 Task: Set the calendar view to 60-minute intervals and select a specific date.
Action: Mouse moved to (17, 69)
Screenshot: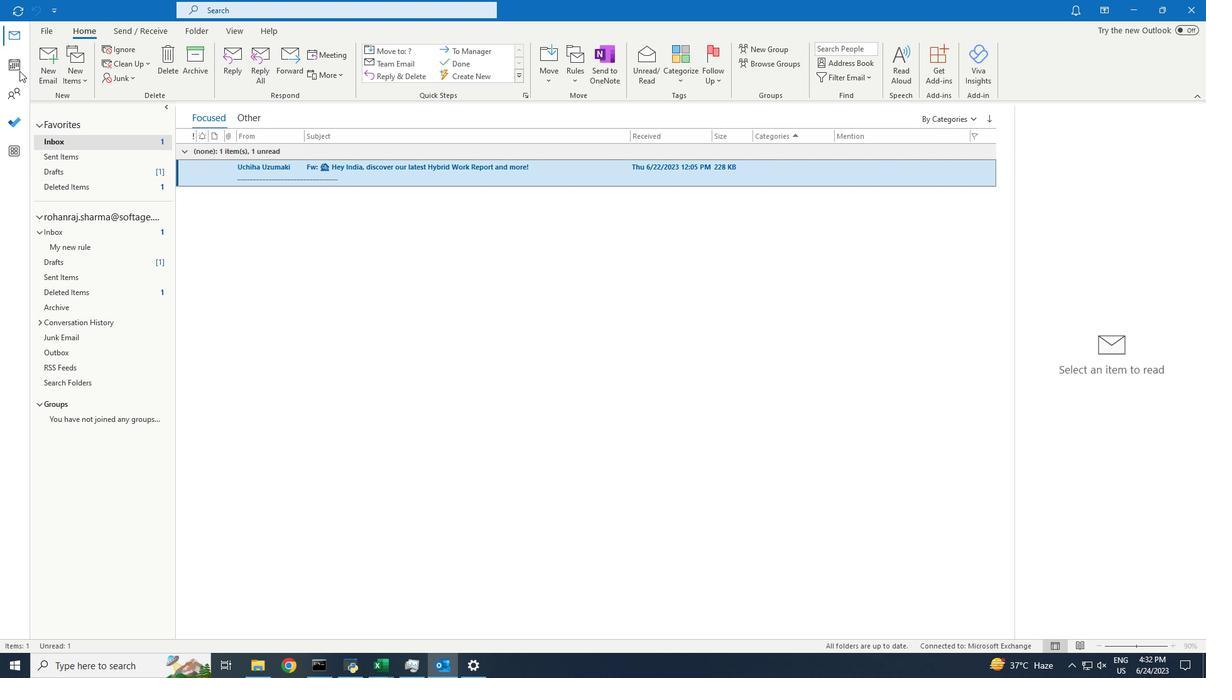 
Action: Mouse pressed left at (17, 69)
Screenshot: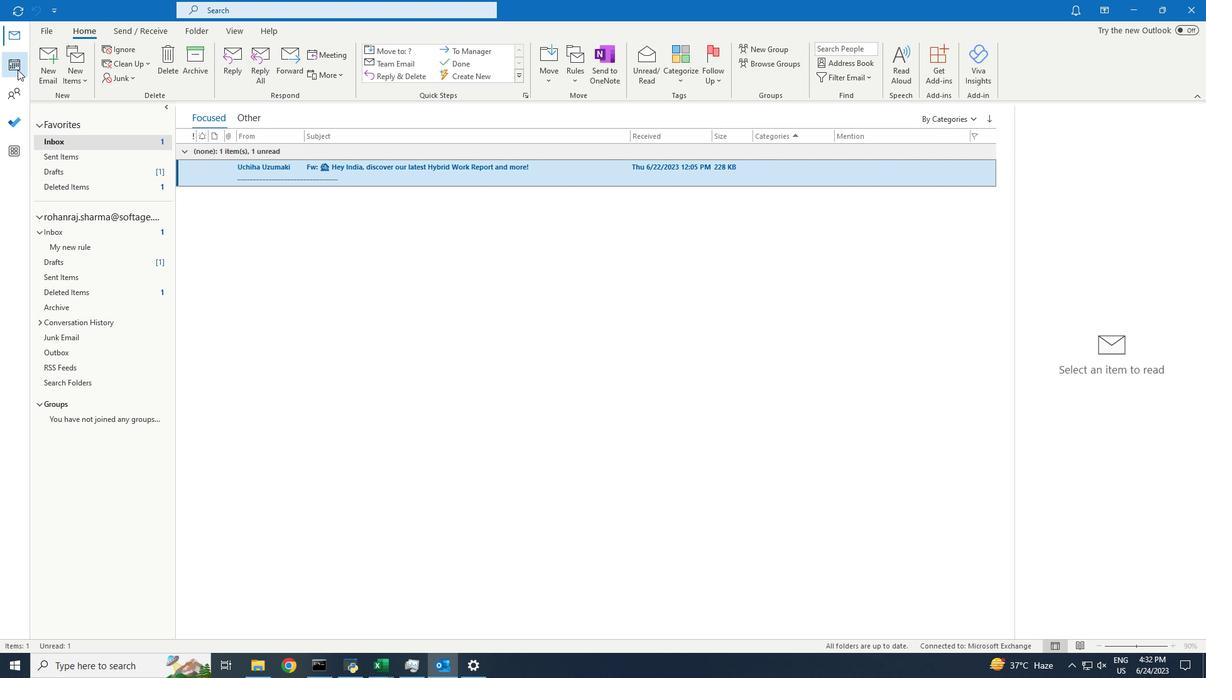 
Action: Mouse moved to (230, 33)
Screenshot: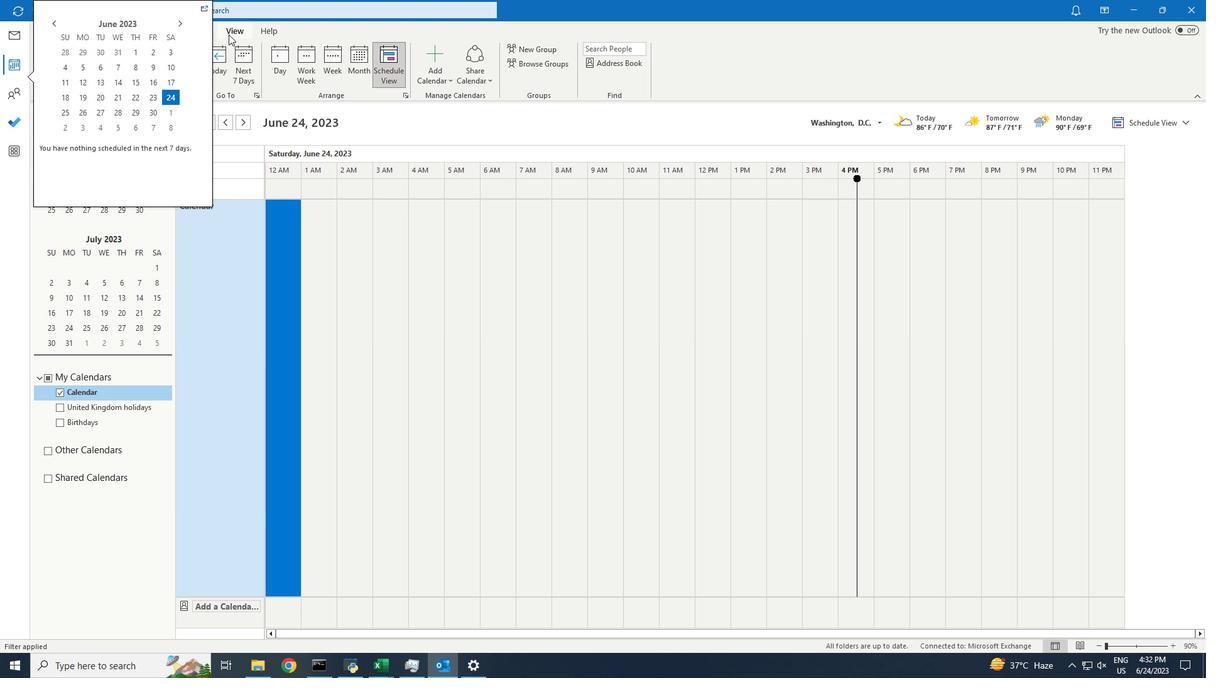 
Action: Mouse pressed left at (230, 33)
Screenshot: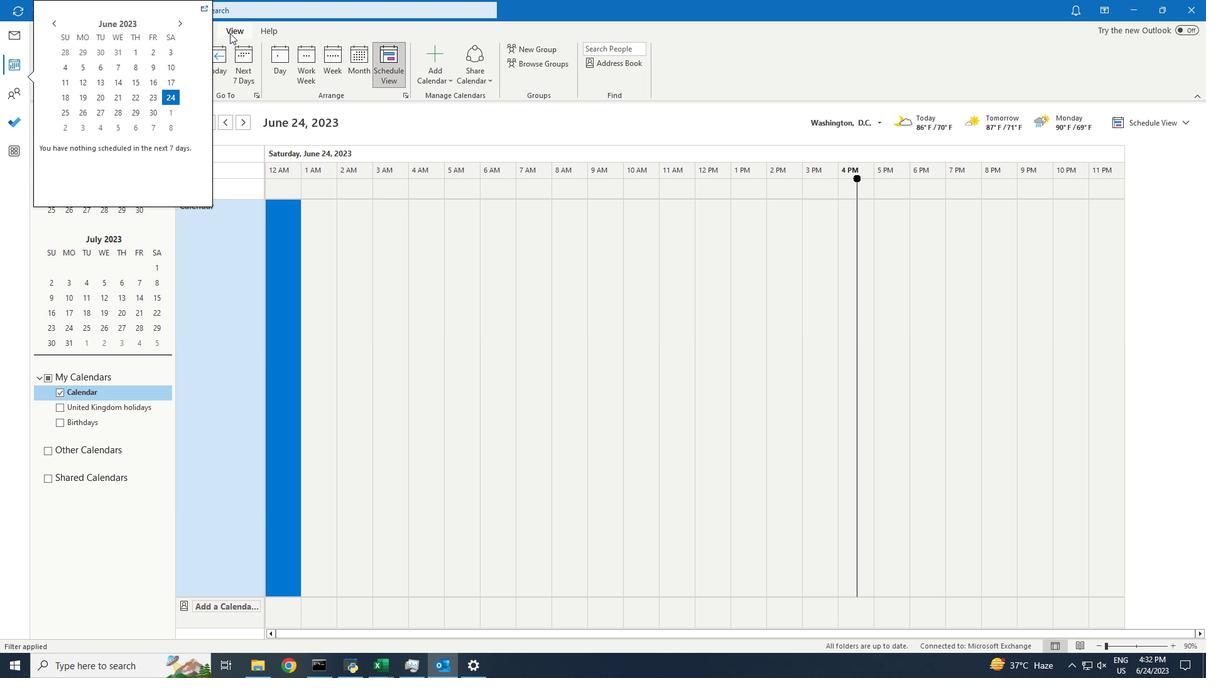 
Action: Mouse moved to (282, 47)
Screenshot: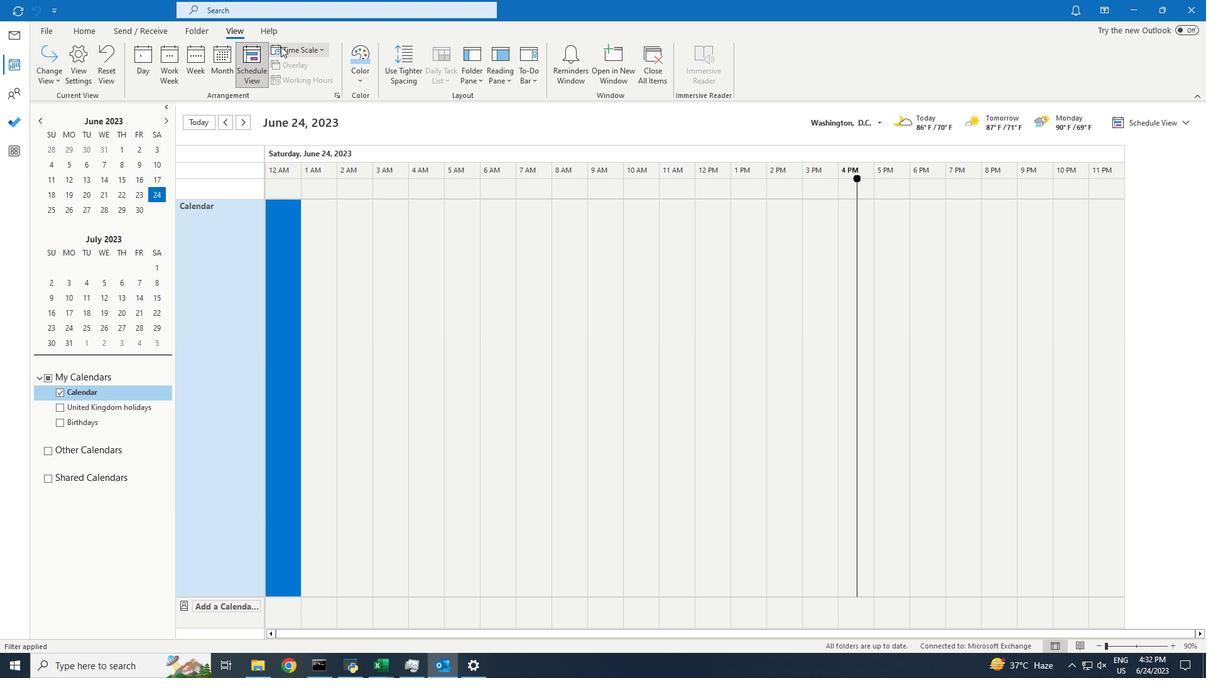 
Action: Mouse pressed left at (282, 47)
Screenshot: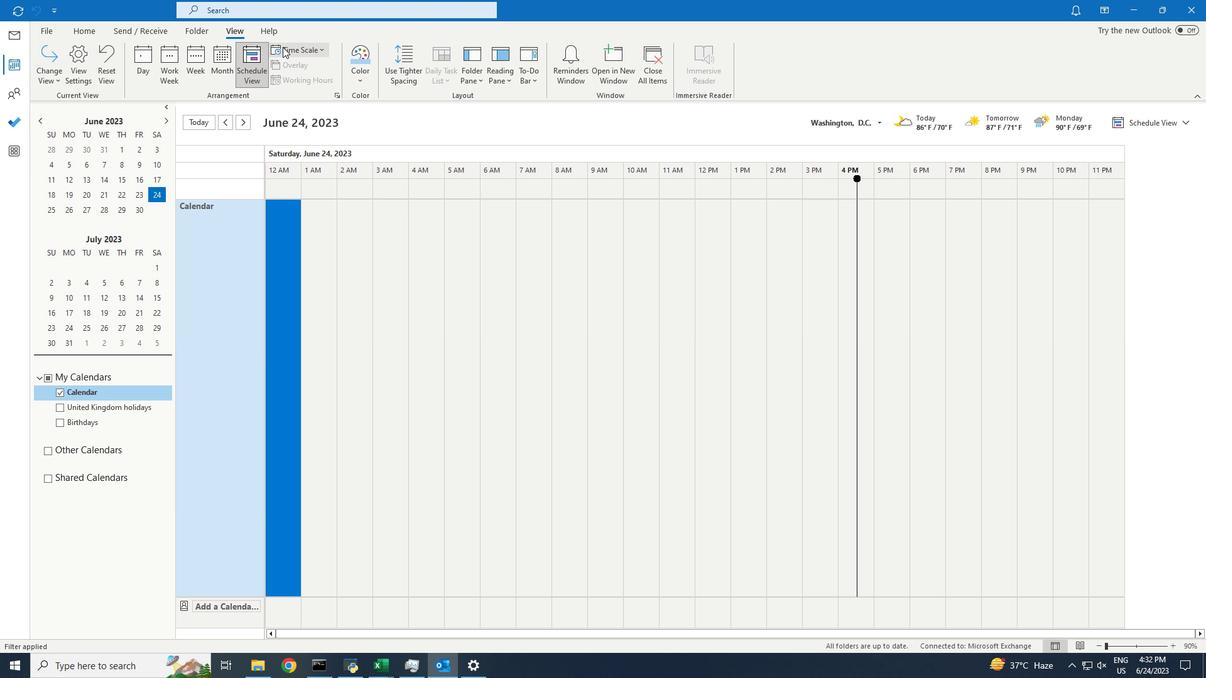 
Action: Mouse moved to (306, 153)
Screenshot: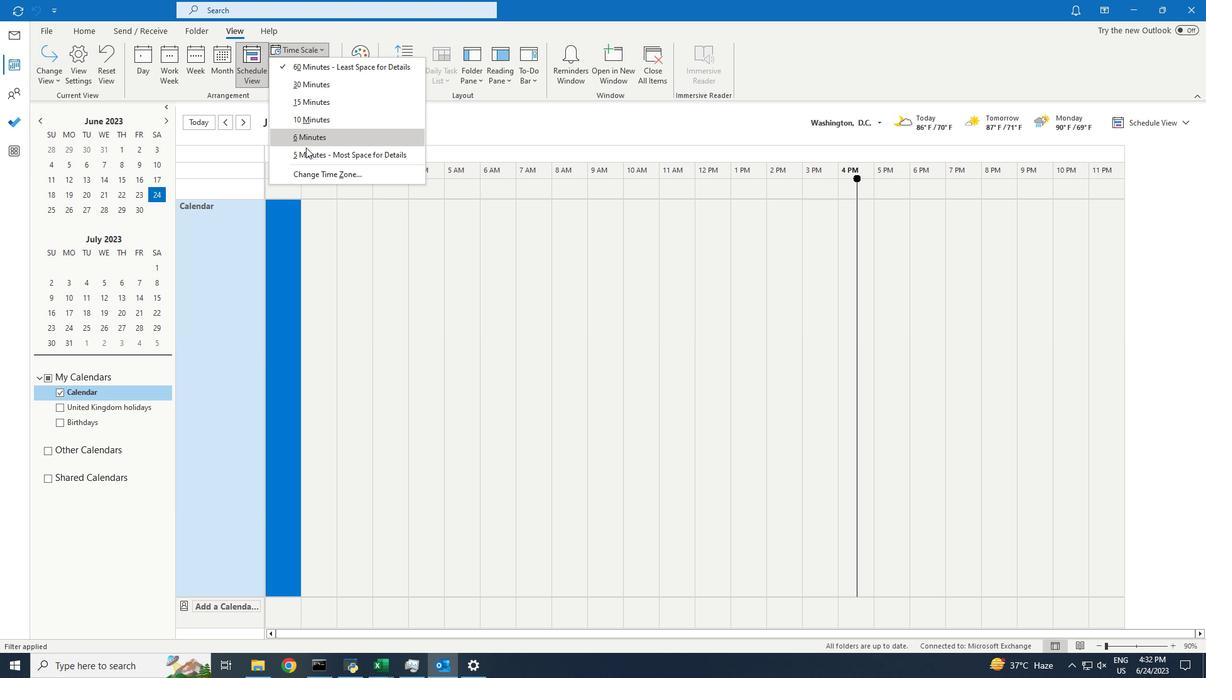 
Action: Mouse pressed left at (306, 153)
Screenshot: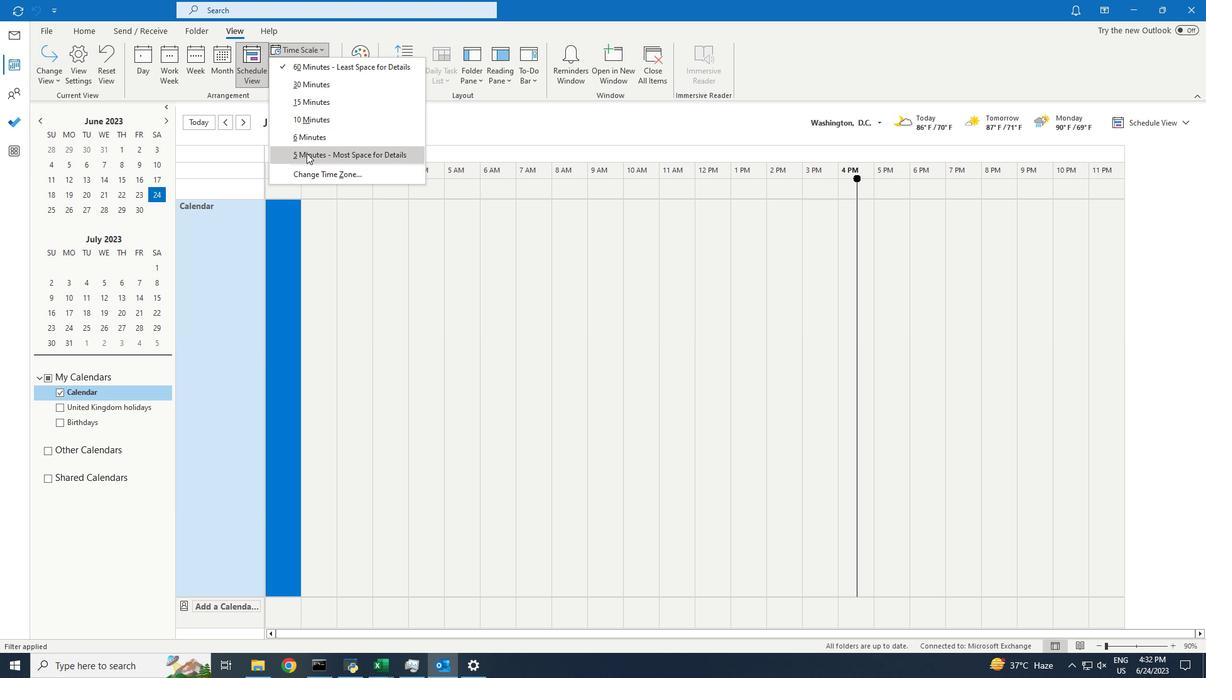 
Action: Mouse moved to (332, 250)
Screenshot: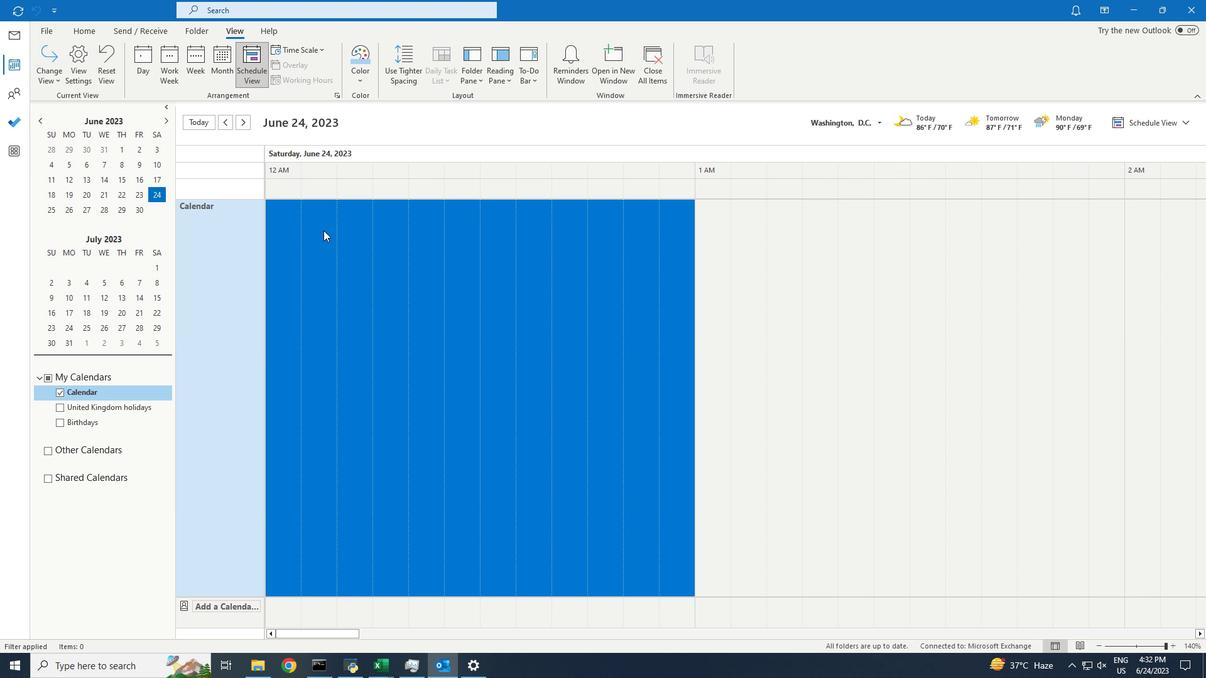 
